 Task: In the  document policy.rtf Use the feature 'and check spelling and grammer' Select the body of letter and change paragraph spacing to  '1.5' Select the word  Good Day and change the font size to  30
Action: Mouse moved to (225, 307)
Screenshot: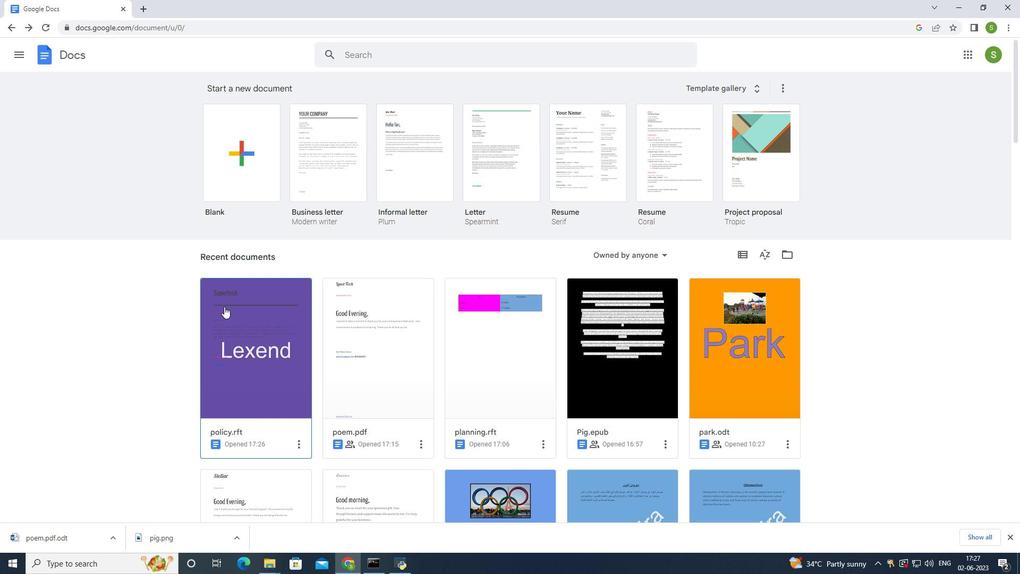 
Action: Mouse pressed left at (225, 307)
Screenshot: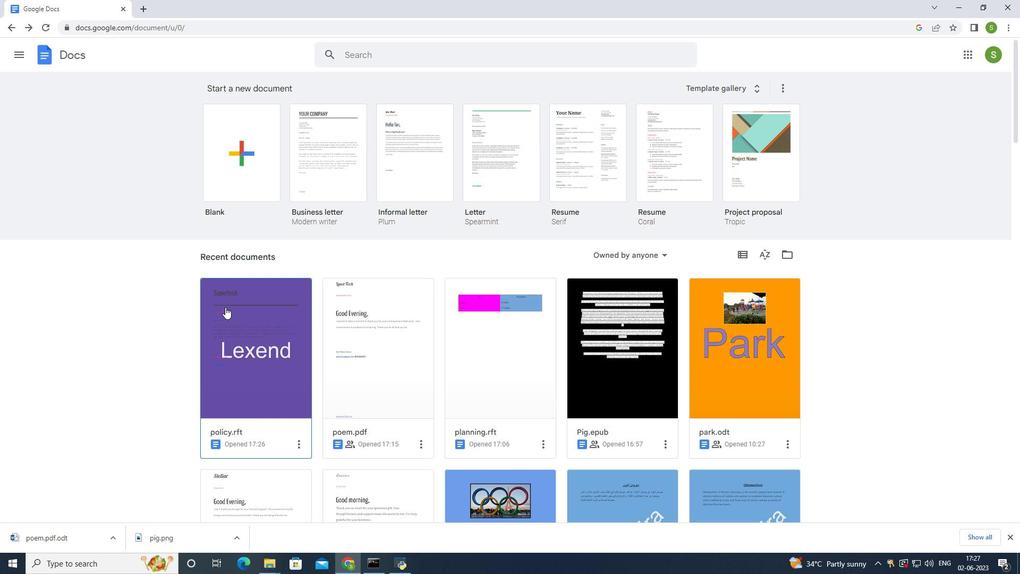 
Action: Mouse moved to (163, 57)
Screenshot: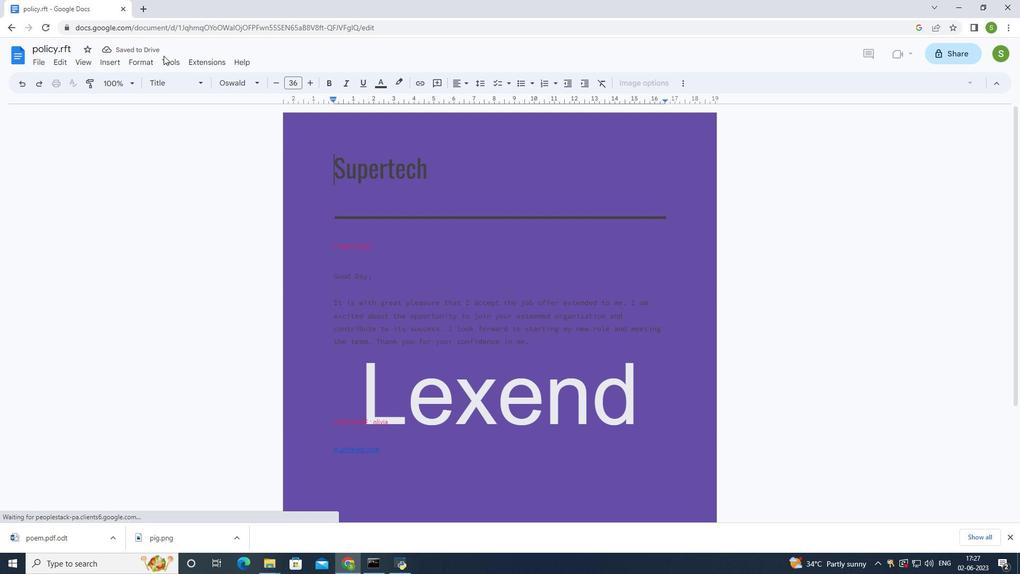 
Action: Mouse pressed left at (163, 57)
Screenshot: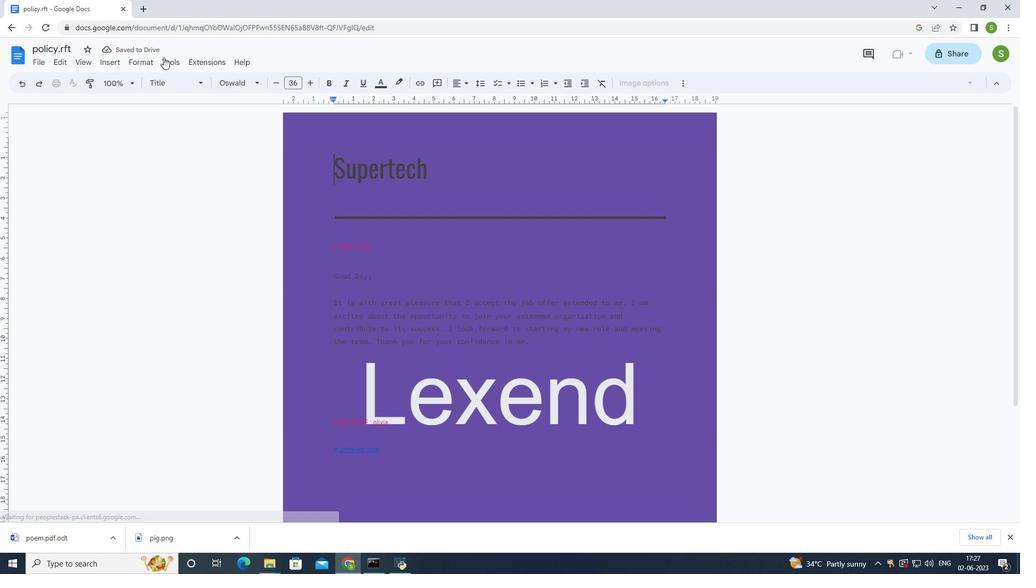 
Action: Mouse moved to (176, 77)
Screenshot: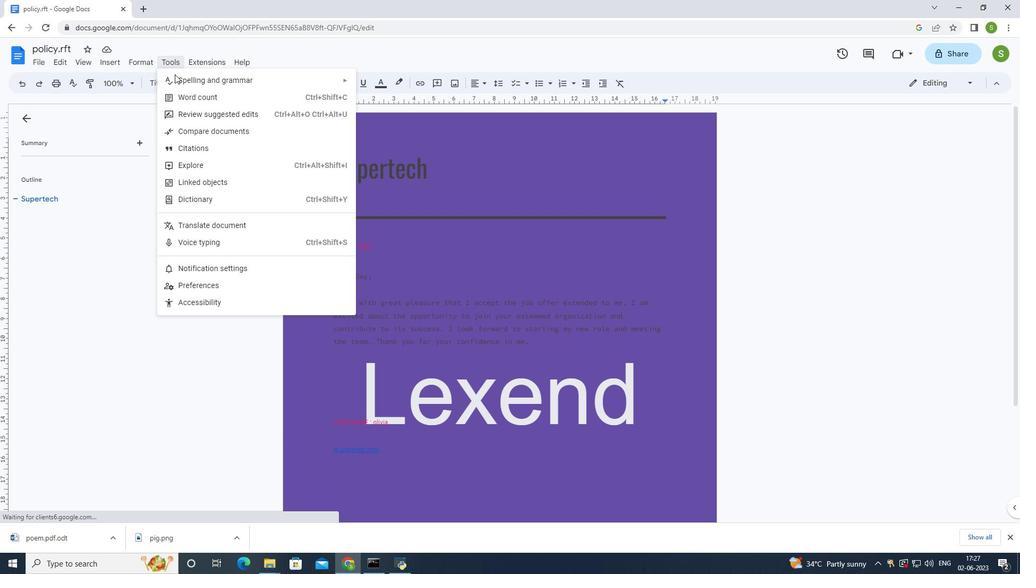 
Action: Mouse pressed left at (176, 77)
Screenshot: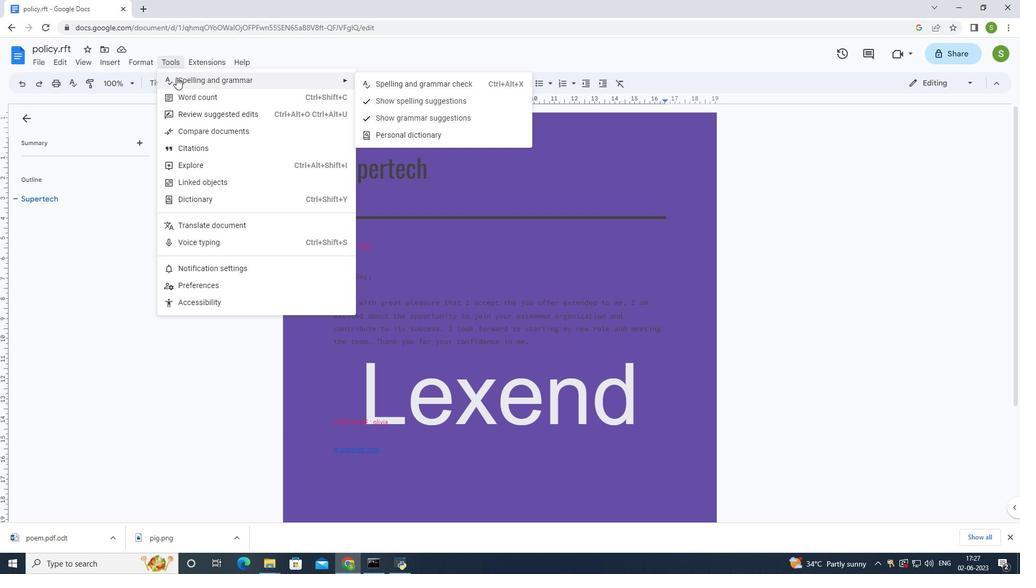 
Action: Mouse moved to (412, 84)
Screenshot: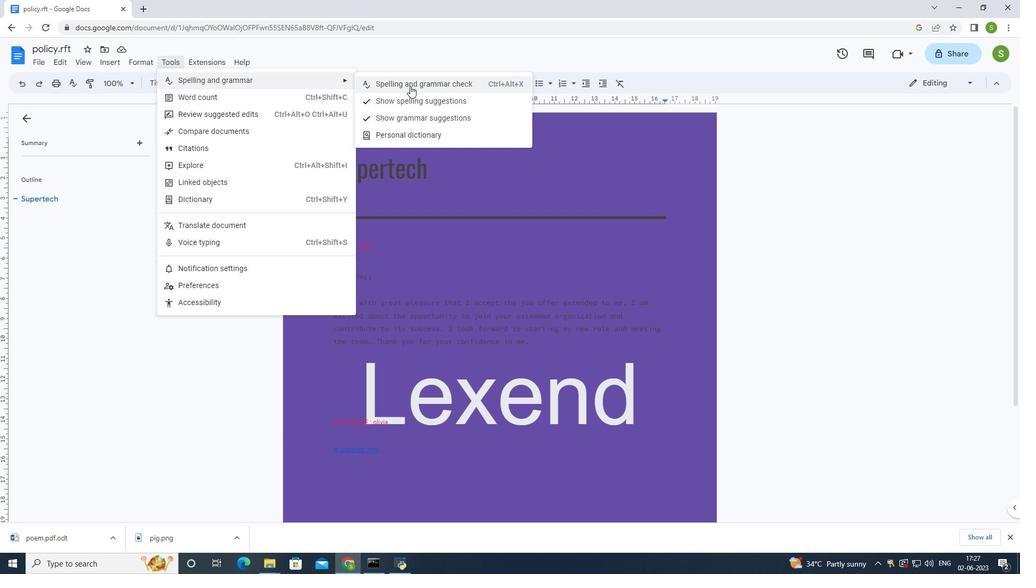 
Action: Mouse pressed left at (412, 84)
Screenshot: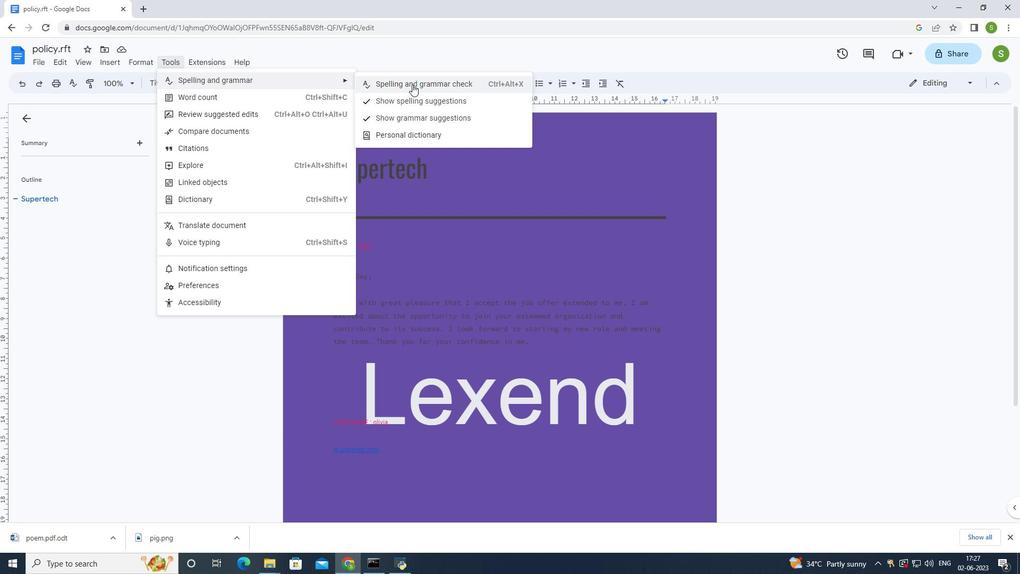 
Action: Mouse moved to (331, 269)
Screenshot: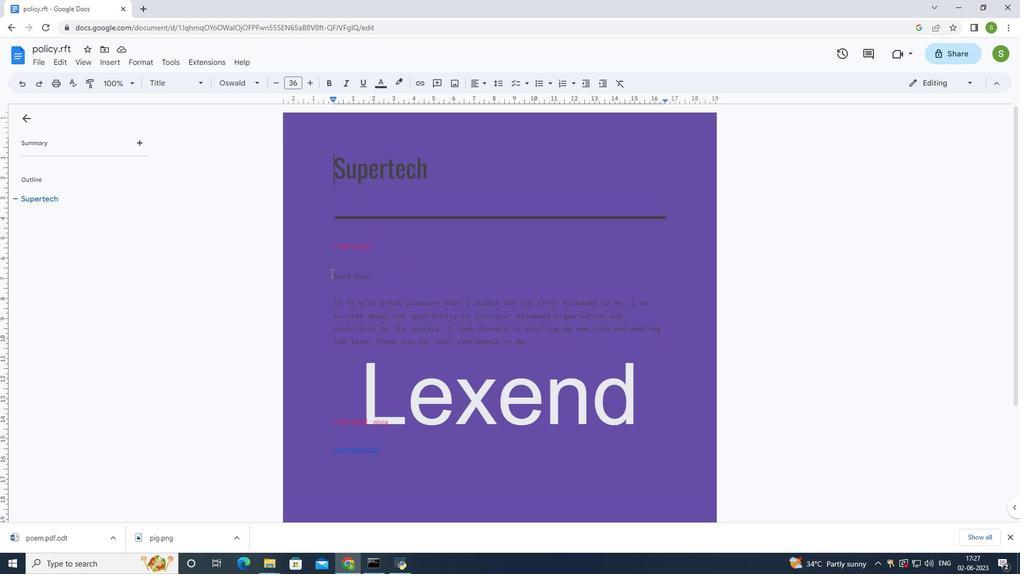
Action: Mouse pressed left at (331, 269)
Screenshot: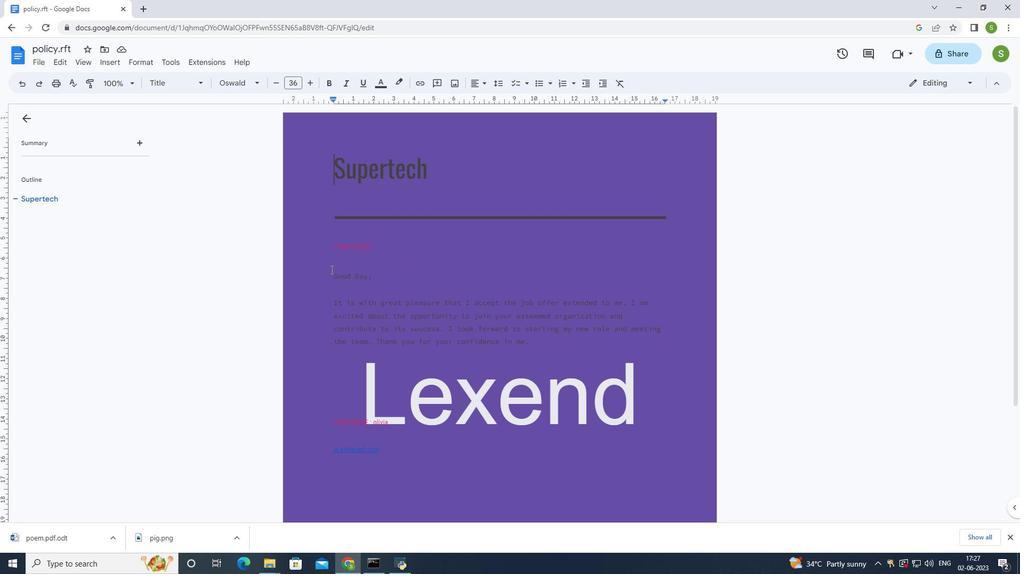 
Action: Mouse moved to (498, 85)
Screenshot: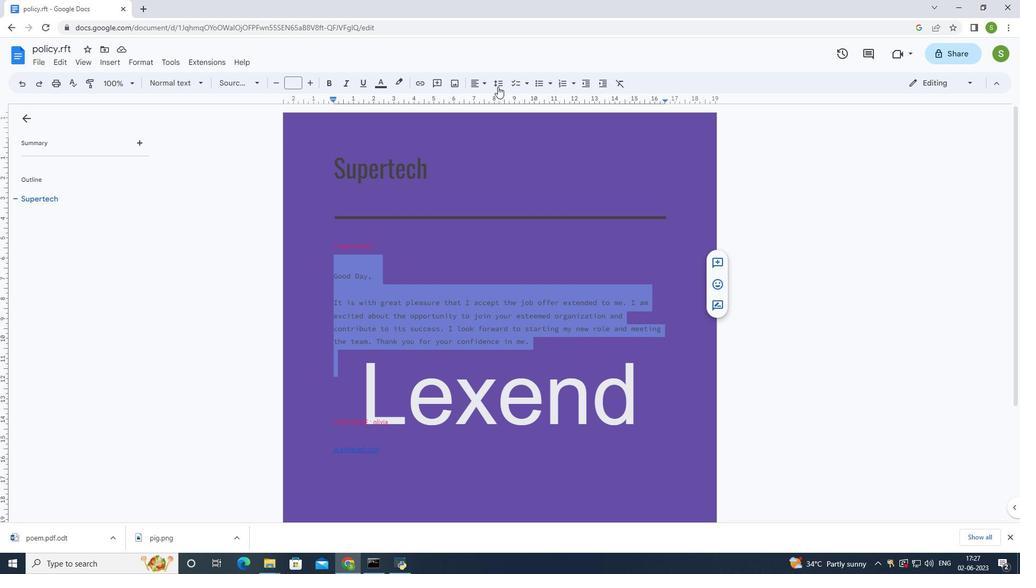 
Action: Mouse pressed left at (498, 85)
Screenshot: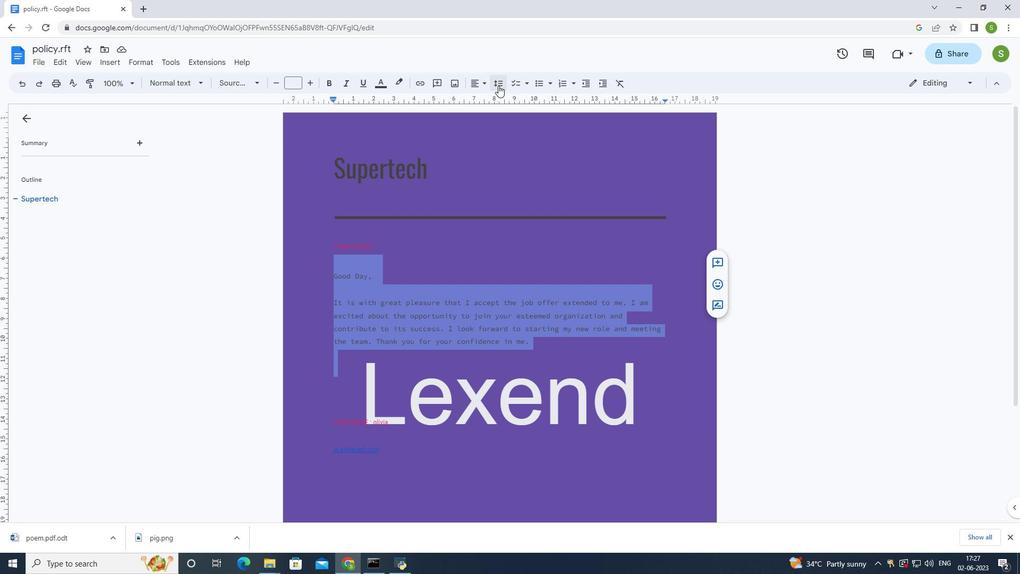 
Action: Mouse moved to (511, 136)
Screenshot: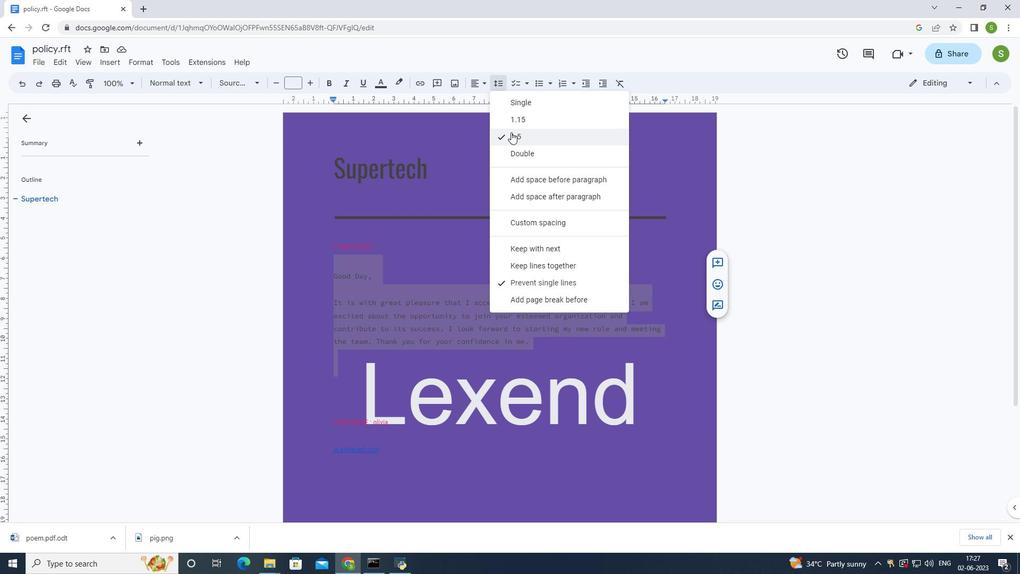
Action: Mouse pressed left at (511, 136)
Screenshot: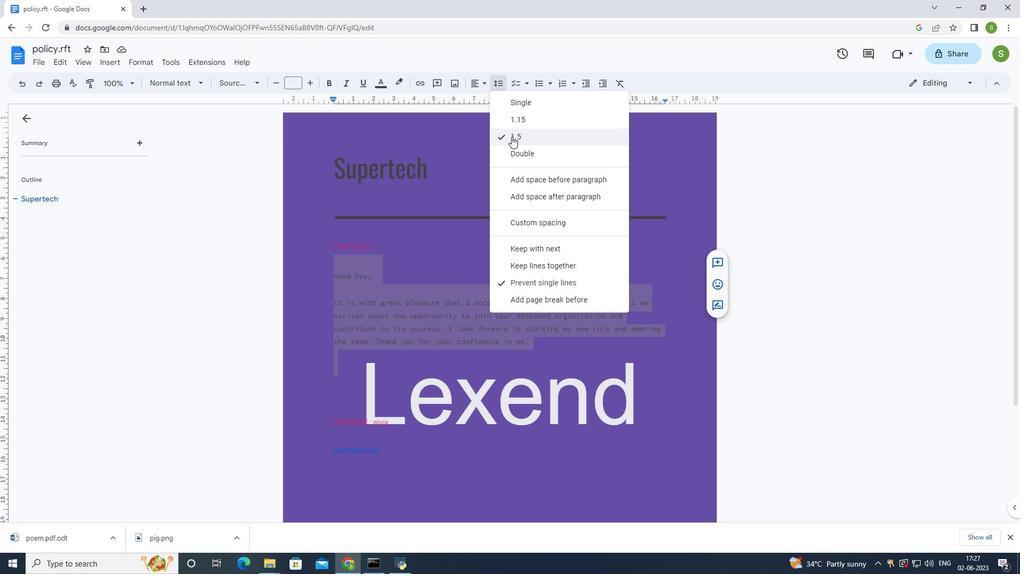 
Action: Mouse moved to (318, 257)
Screenshot: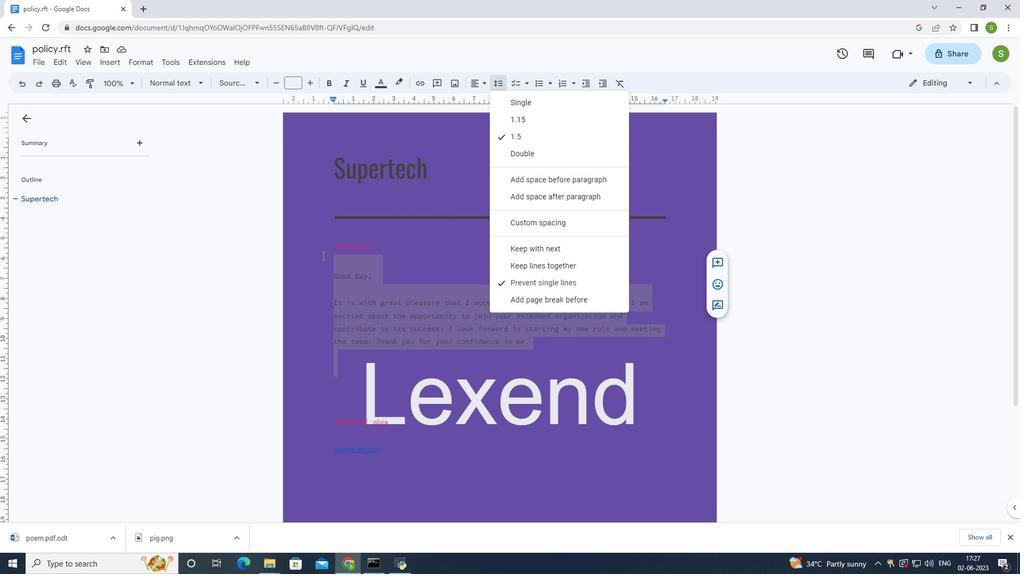 
Action: Mouse pressed left at (318, 257)
Screenshot: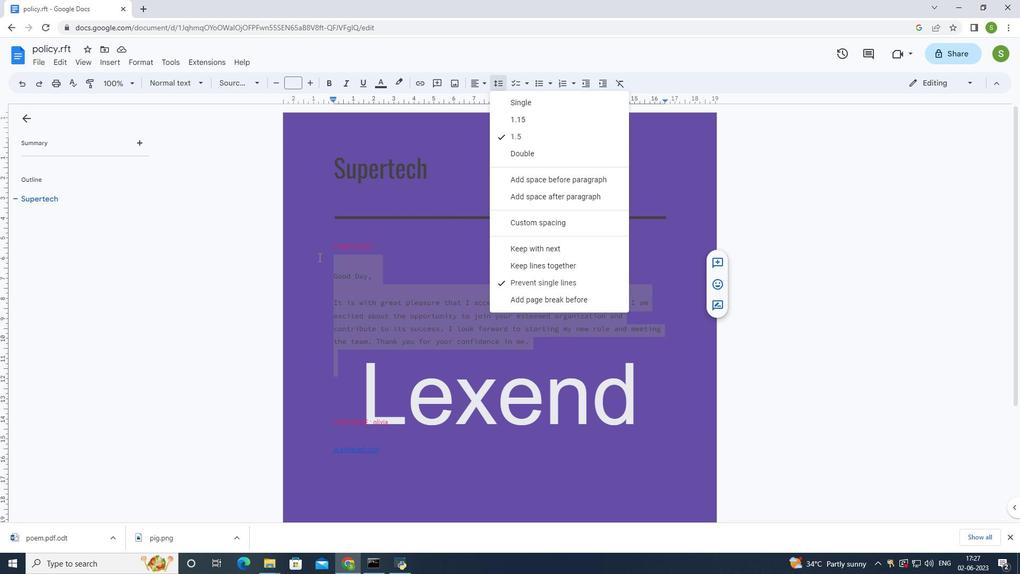 
Action: Mouse moved to (367, 273)
Screenshot: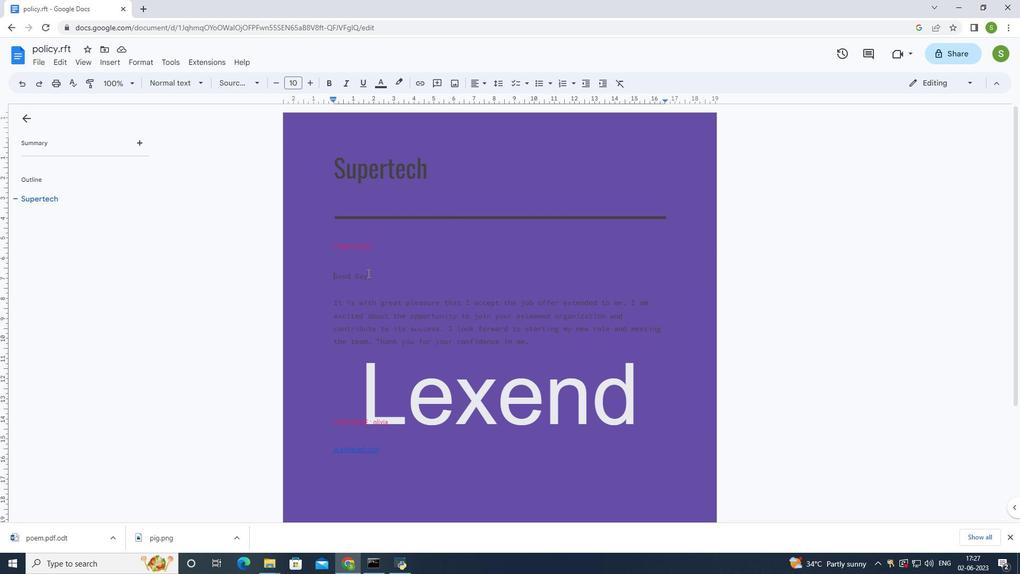 
Action: Mouse pressed left at (367, 273)
Screenshot: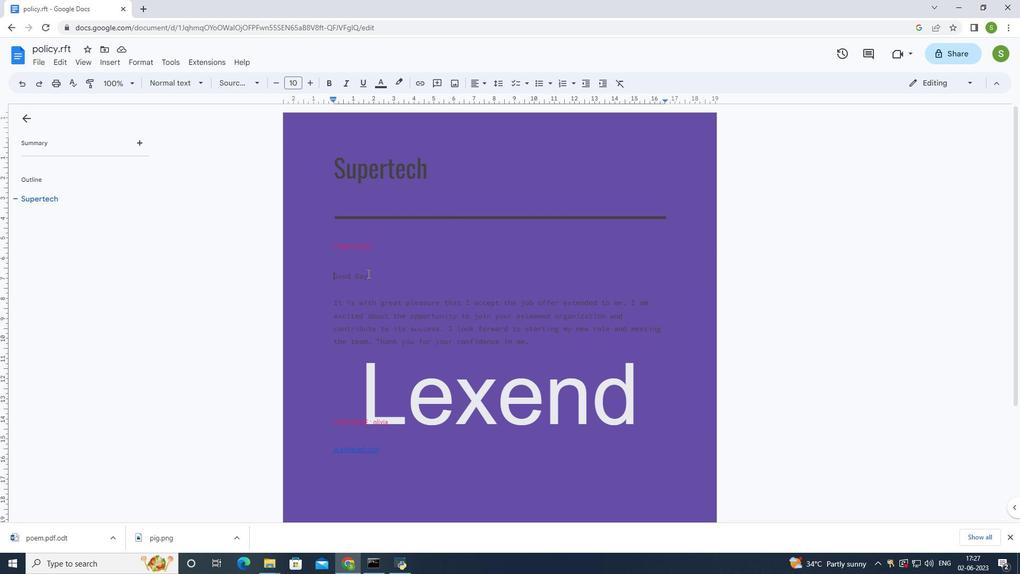 
Action: Mouse moved to (306, 84)
Screenshot: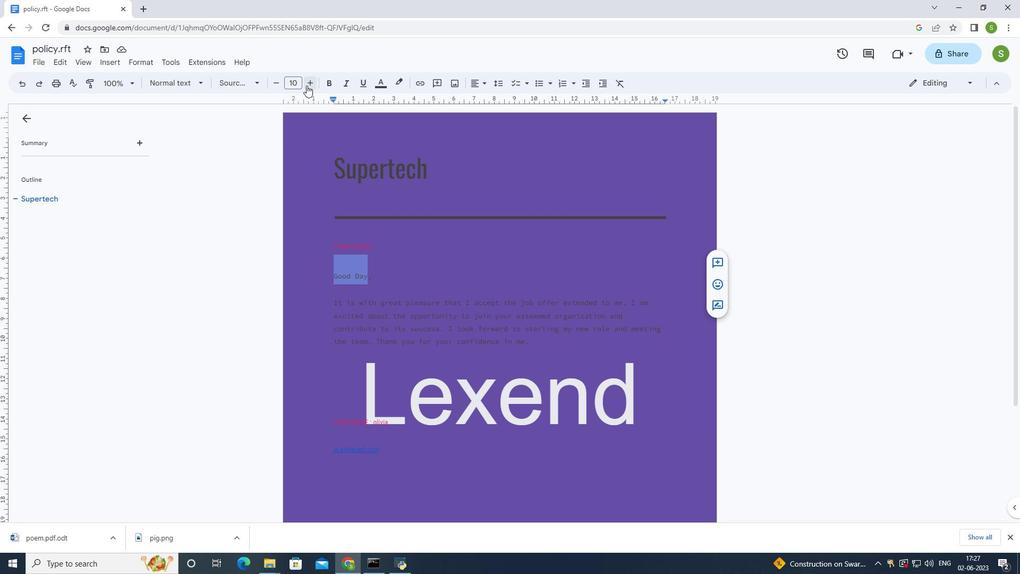
Action: Mouse pressed left at (306, 84)
Screenshot: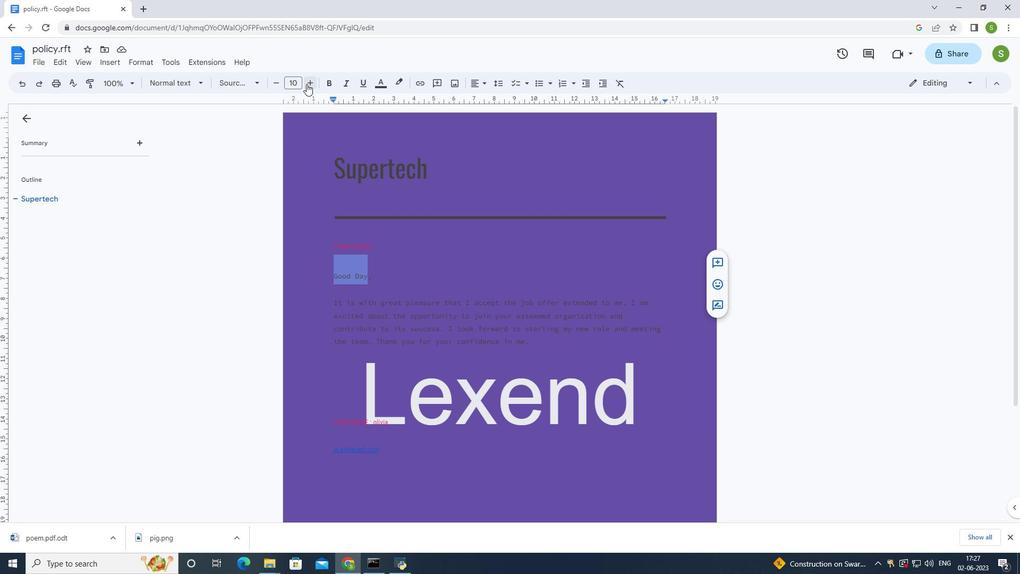 
Action: Mouse pressed left at (306, 84)
Screenshot: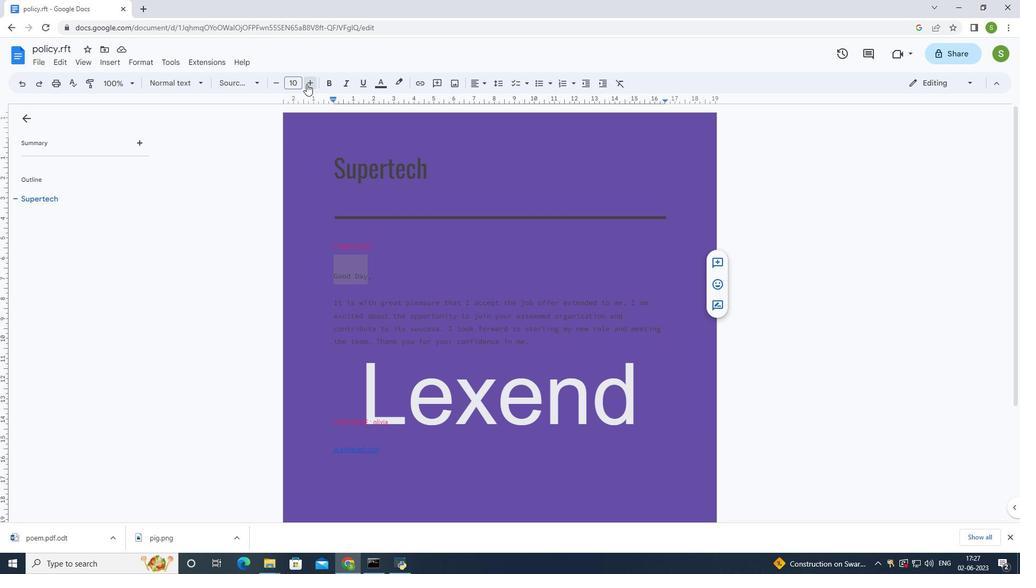 
Action: Mouse pressed left at (306, 84)
Screenshot: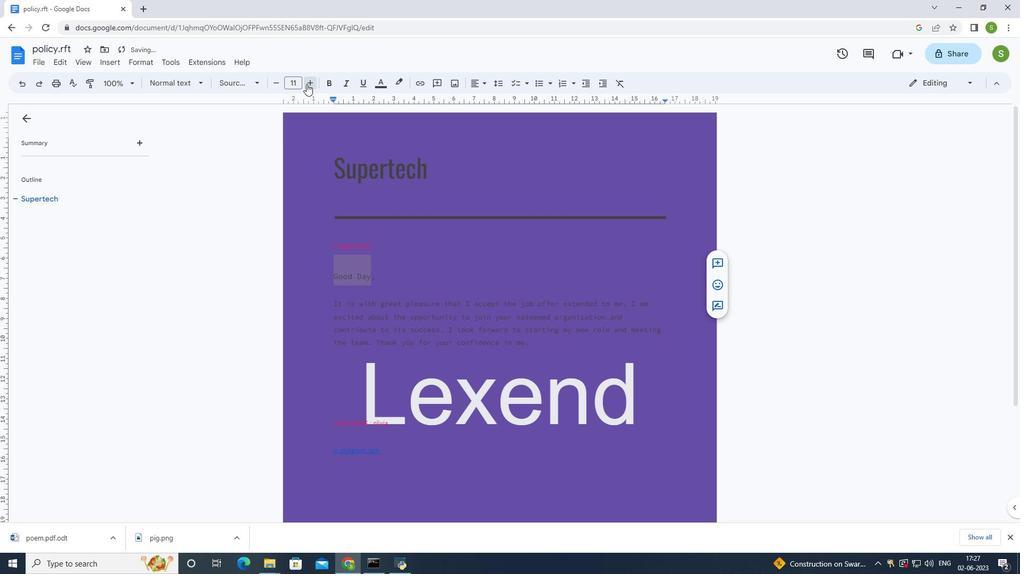 
Action: Mouse pressed left at (306, 84)
Screenshot: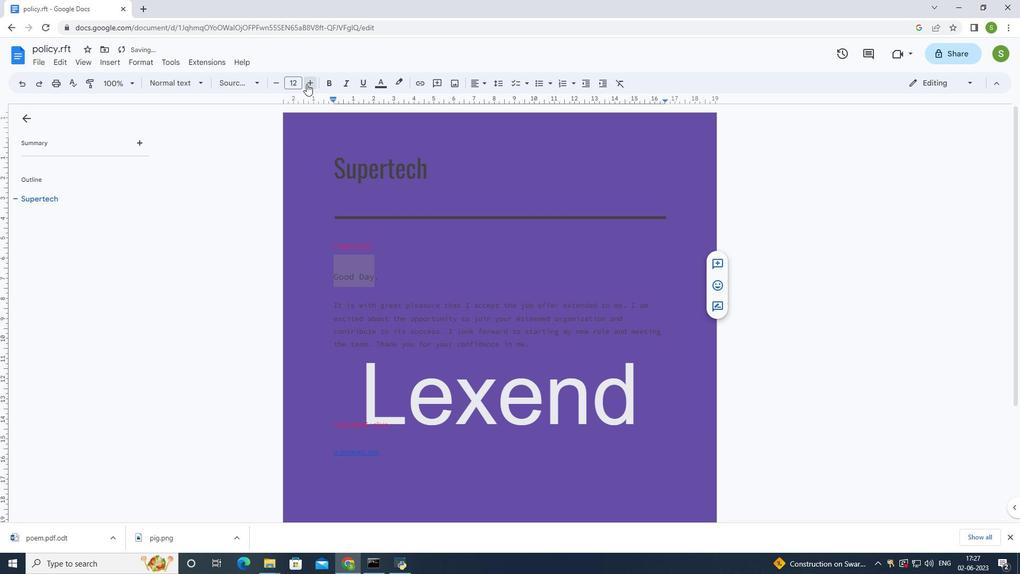
Action: Mouse pressed left at (306, 84)
Screenshot: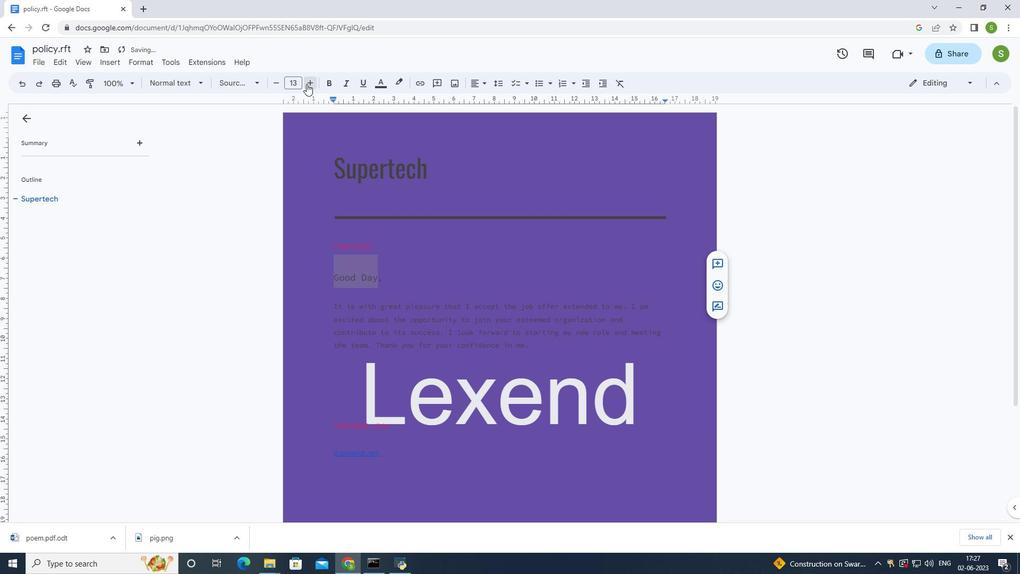 
Action: Mouse pressed left at (306, 84)
Screenshot: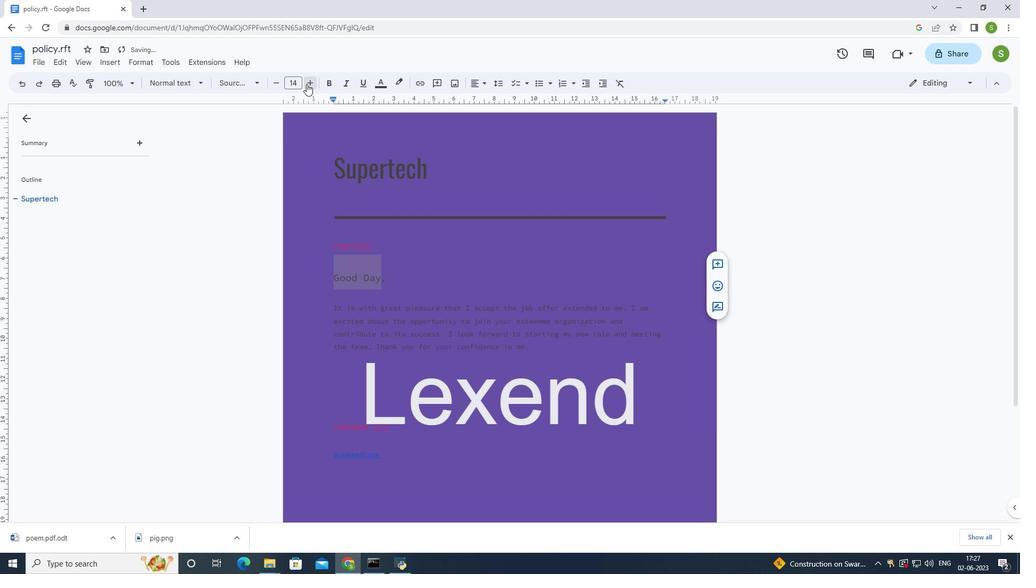 
Action: Mouse pressed left at (306, 84)
Screenshot: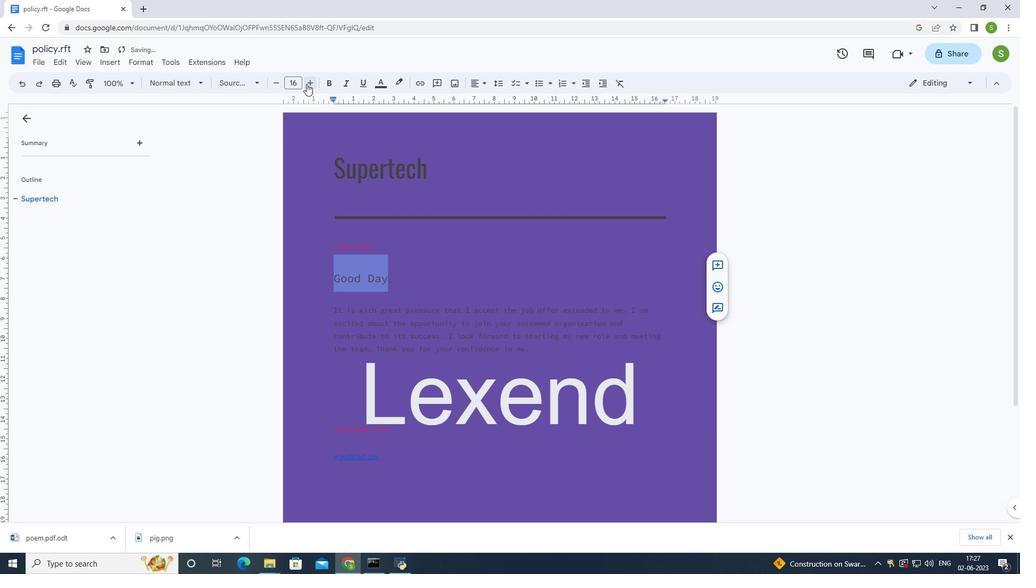 
Action: Mouse pressed left at (306, 84)
Screenshot: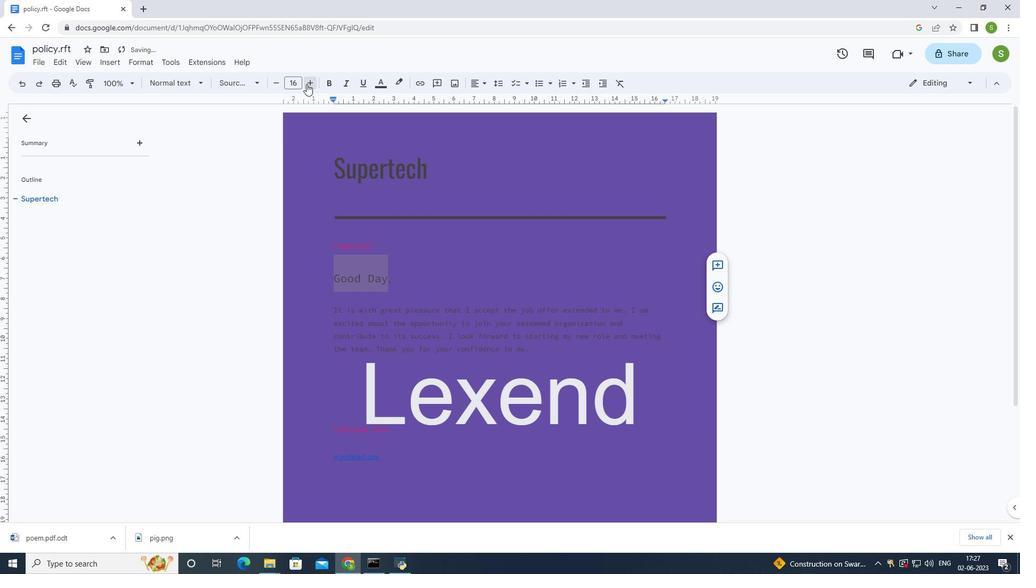 
Action: Mouse moved to (306, 84)
Screenshot: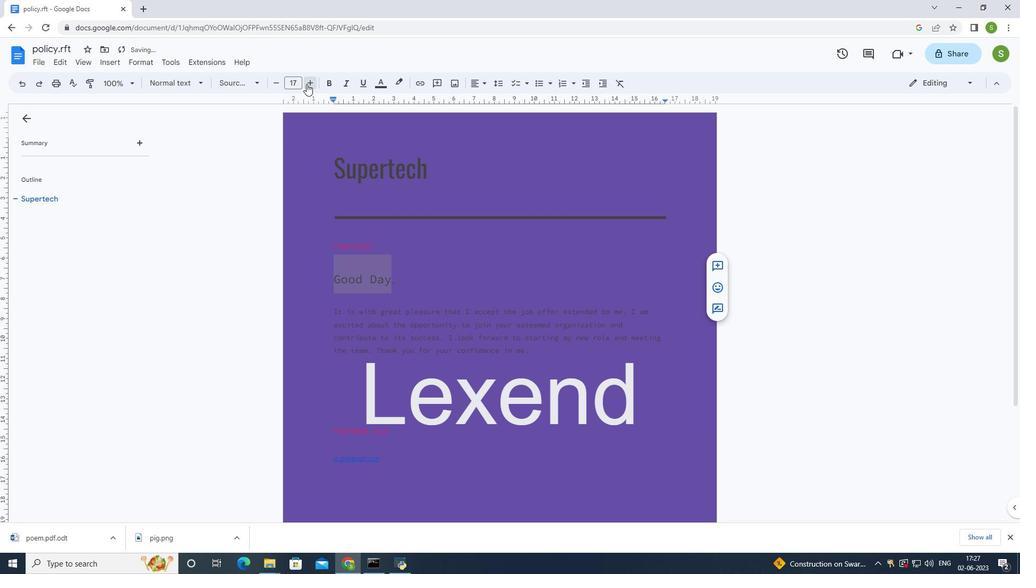 
Action: Mouse pressed left at (306, 84)
Screenshot: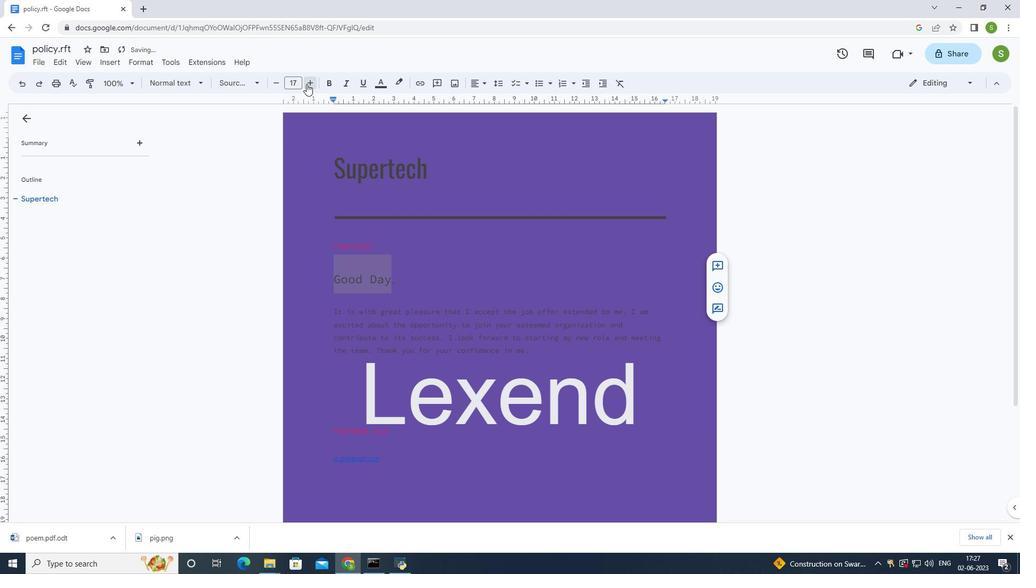 
Action: Mouse moved to (306, 84)
Screenshot: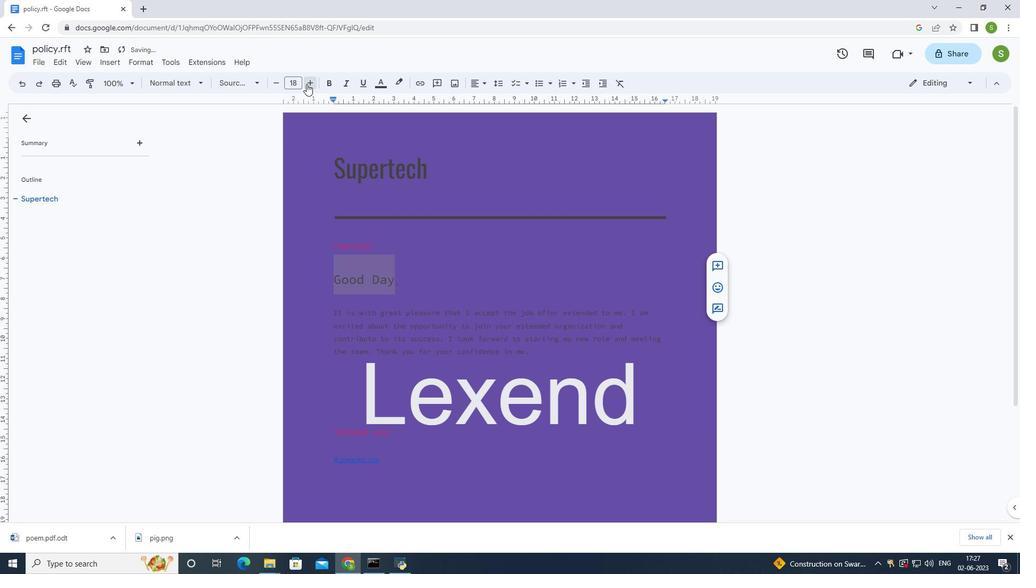 
Action: Mouse pressed left at (306, 84)
Screenshot: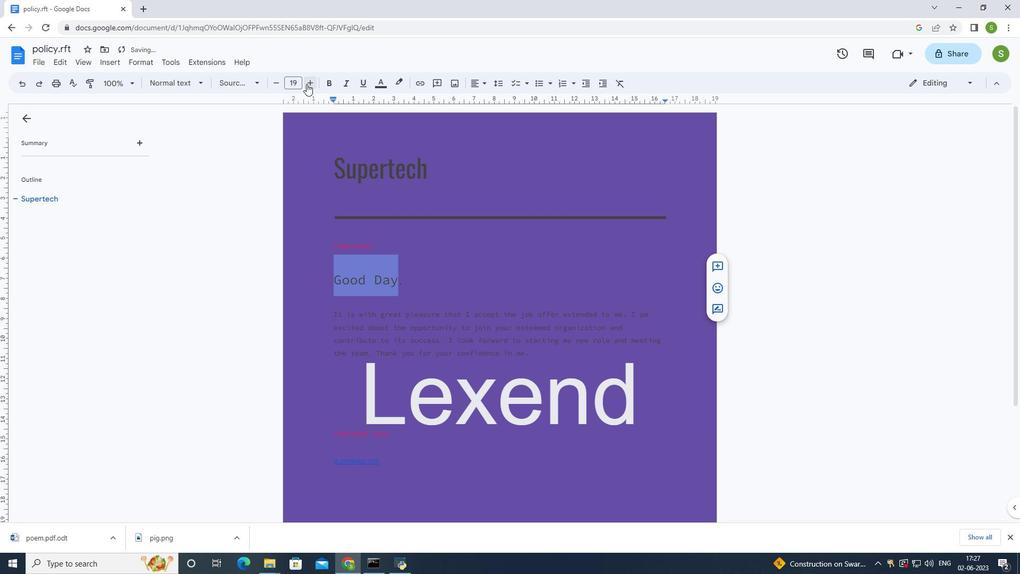 
Action: Mouse moved to (306, 85)
Screenshot: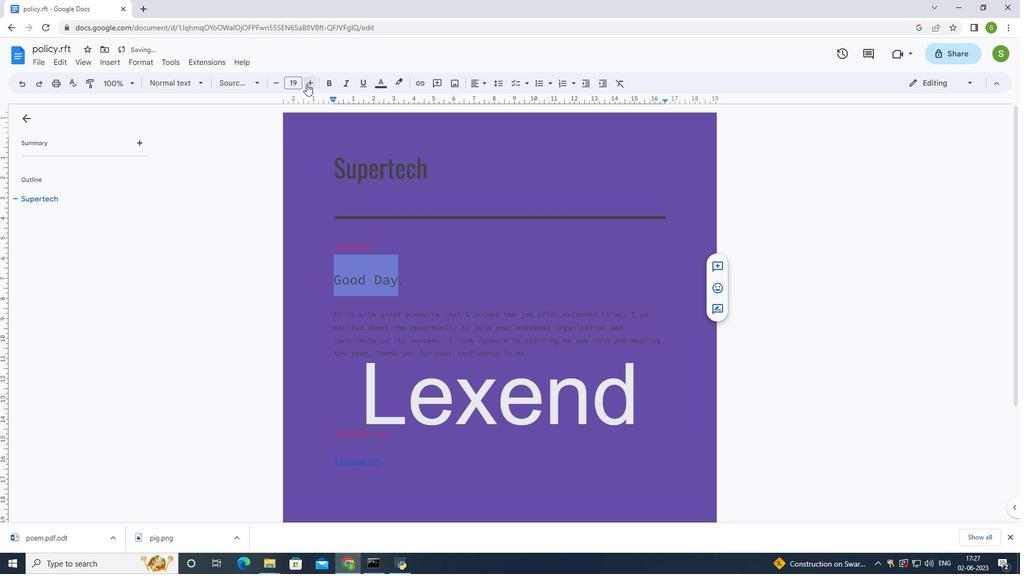 
Action: Mouse pressed left at (306, 85)
Screenshot: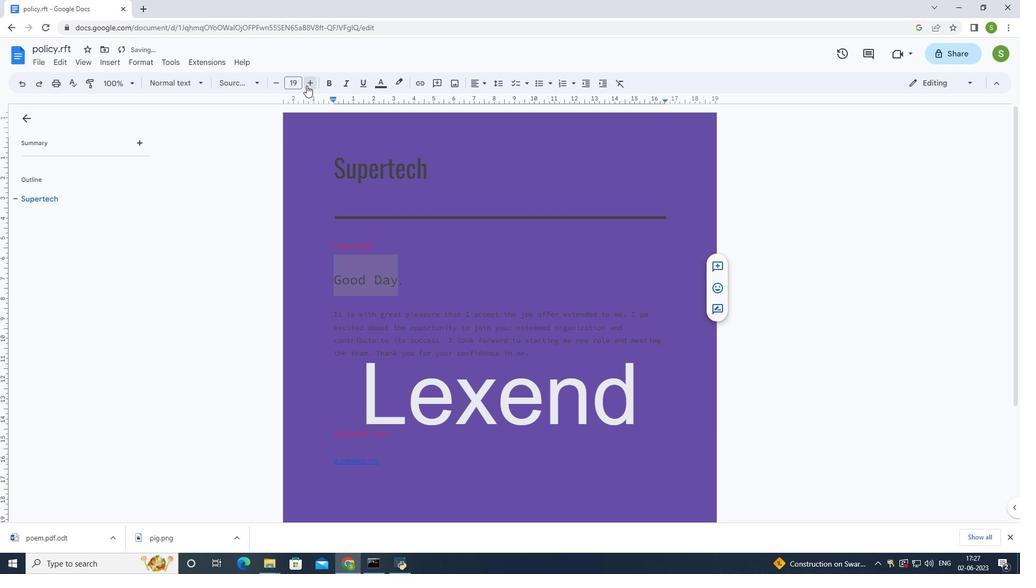 
Action: Mouse pressed left at (306, 85)
Screenshot: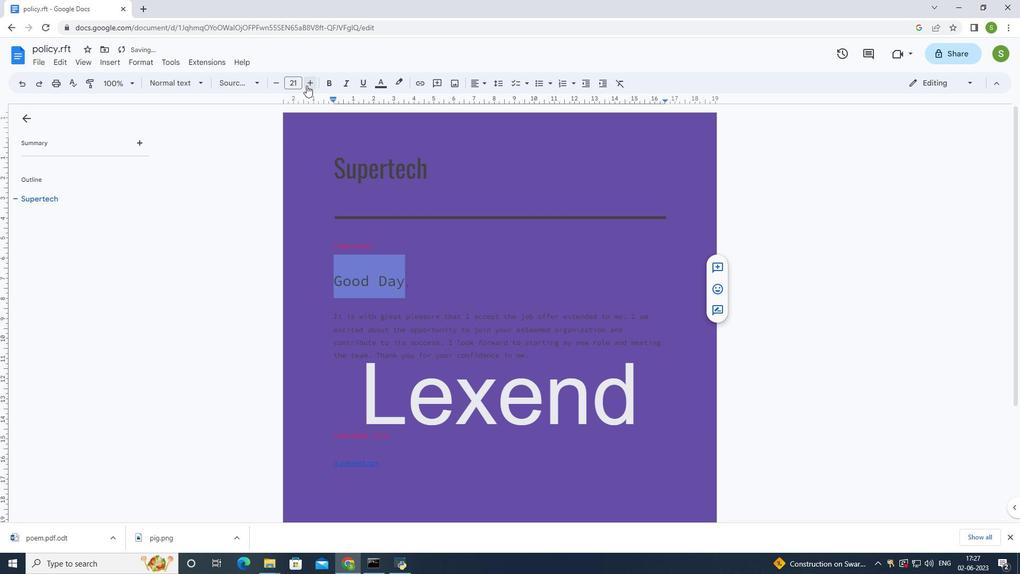 
Action: Mouse pressed left at (306, 85)
Screenshot: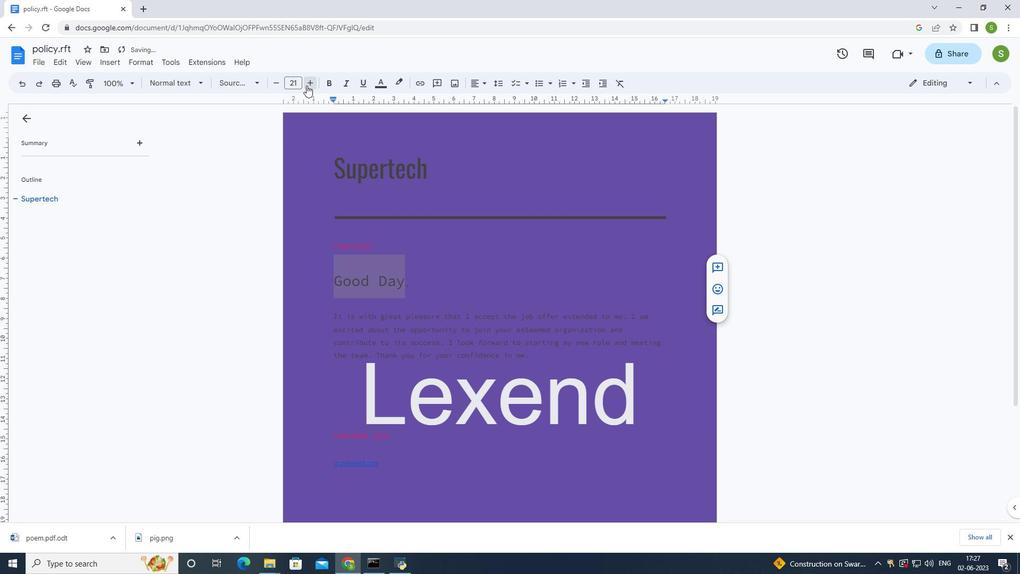 
Action: Mouse pressed left at (306, 85)
Screenshot: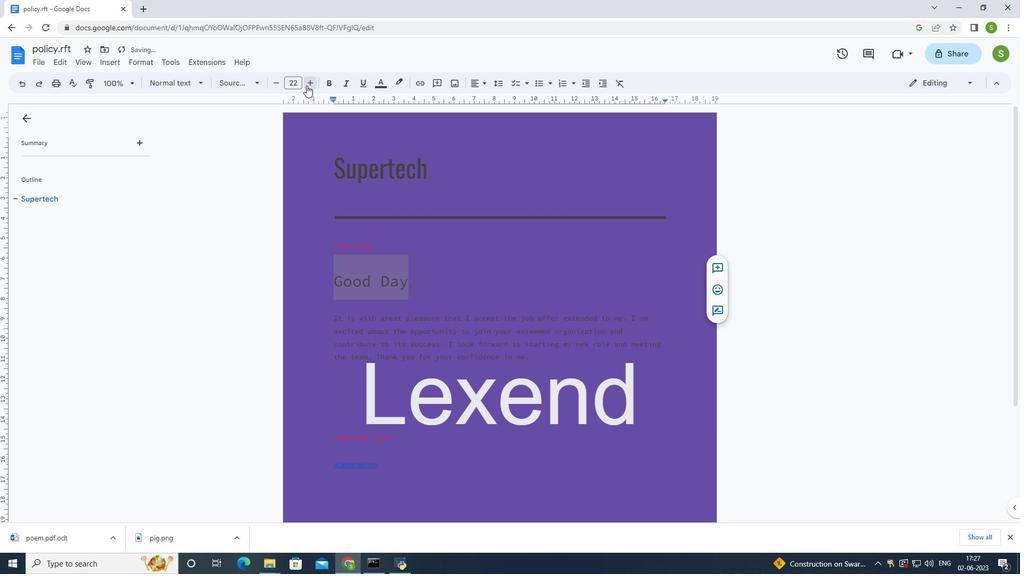 
Action: Mouse pressed left at (306, 85)
Screenshot: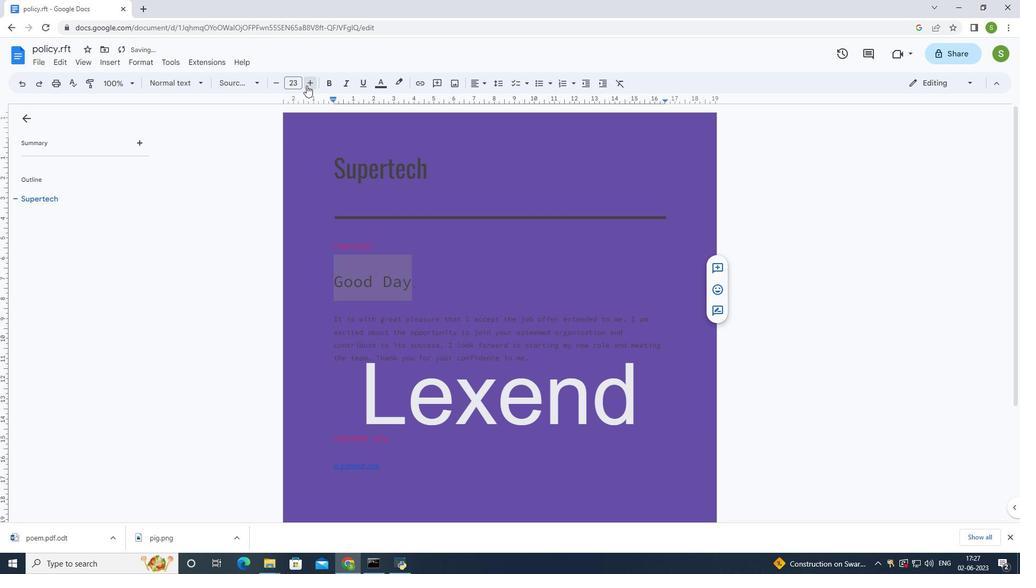 
Action: Mouse moved to (306, 85)
Screenshot: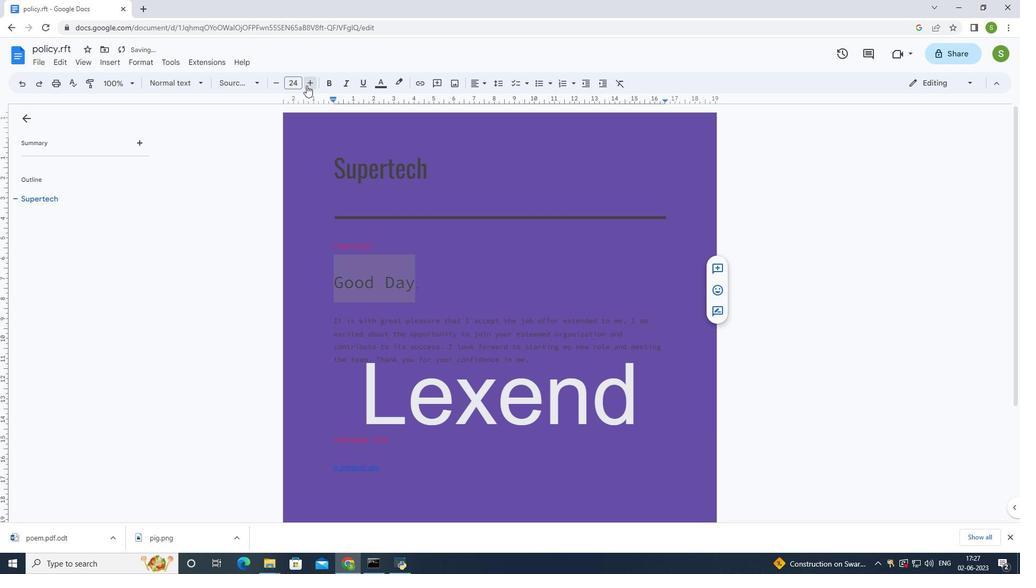 
Action: Mouse pressed left at (306, 85)
Screenshot: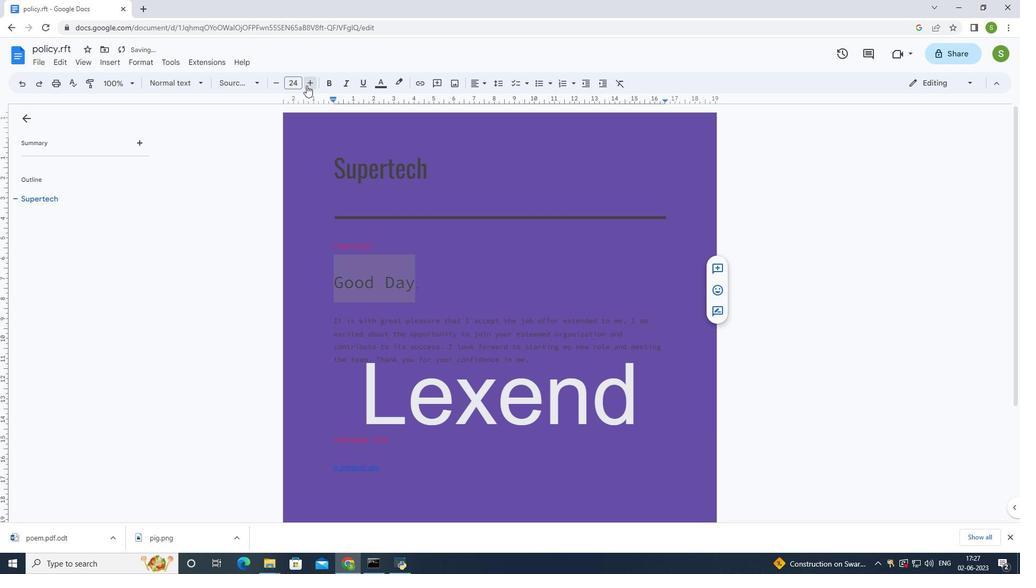 
Action: Mouse pressed left at (306, 85)
Screenshot: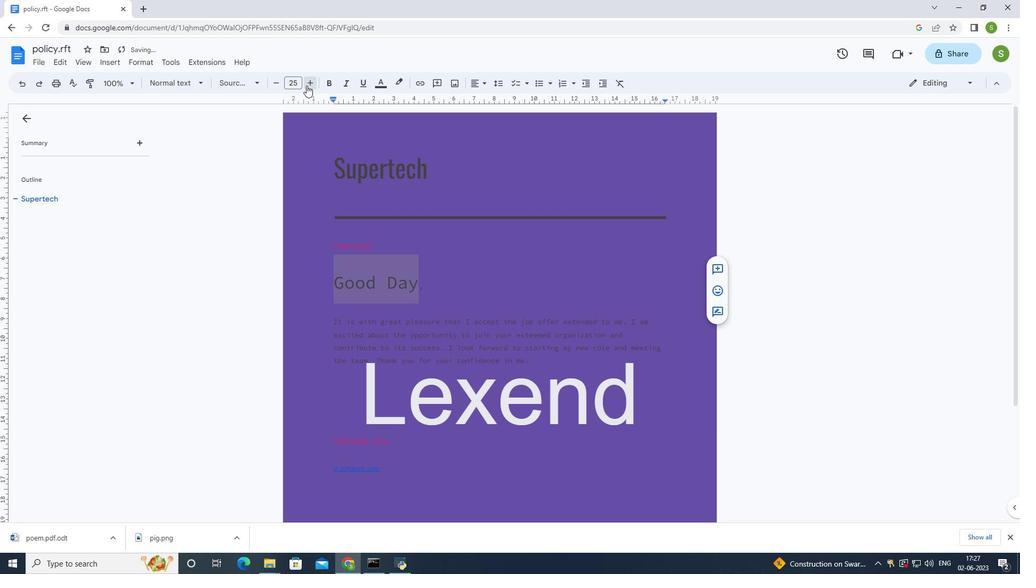 
Action: Mouse pressed left at (306, 85)
Screenshot: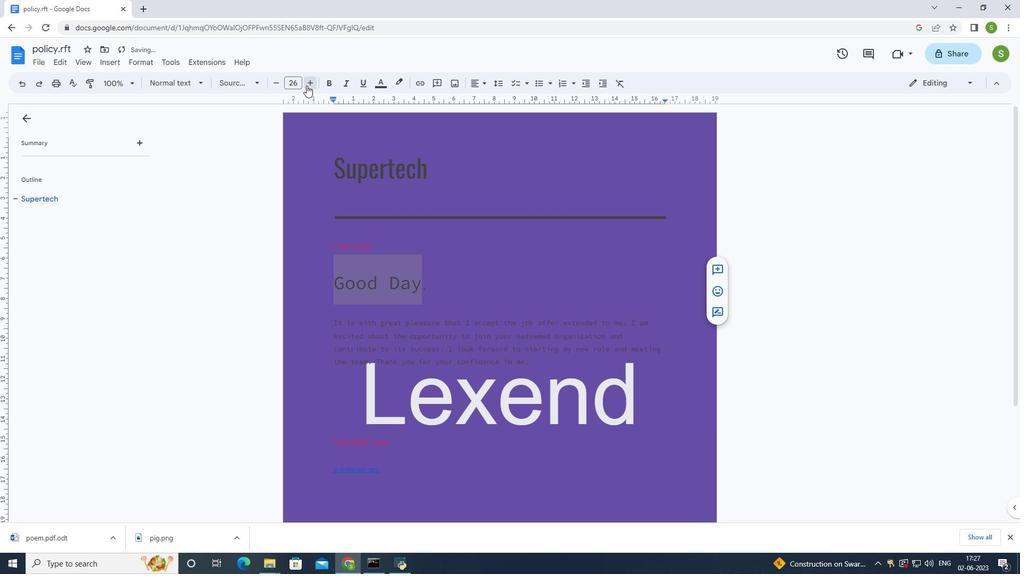 
Action: Mouse pressed left at (306, 85)
Screenshot: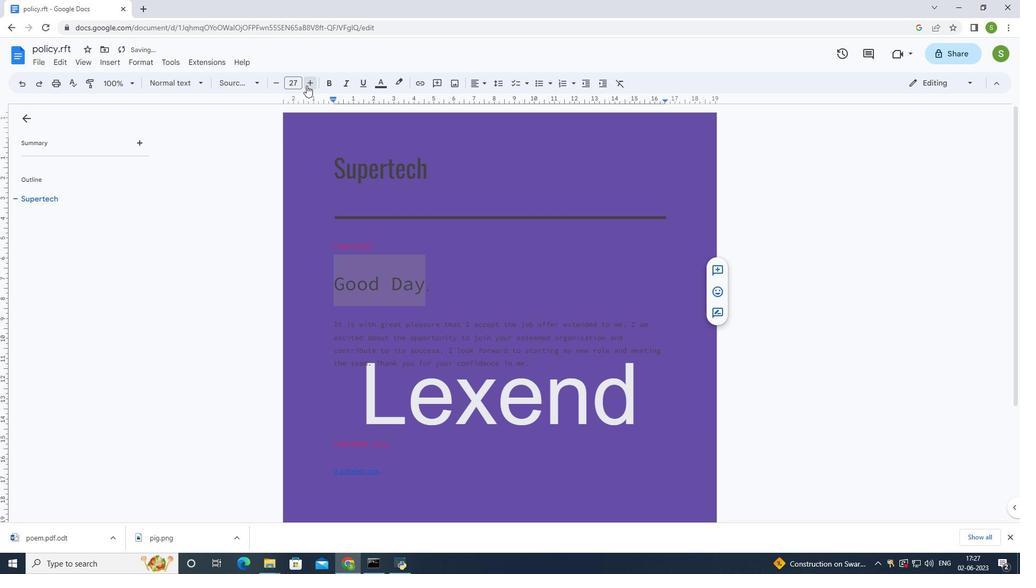 
Action: Mouse moved to (306, 85)
Screenshot: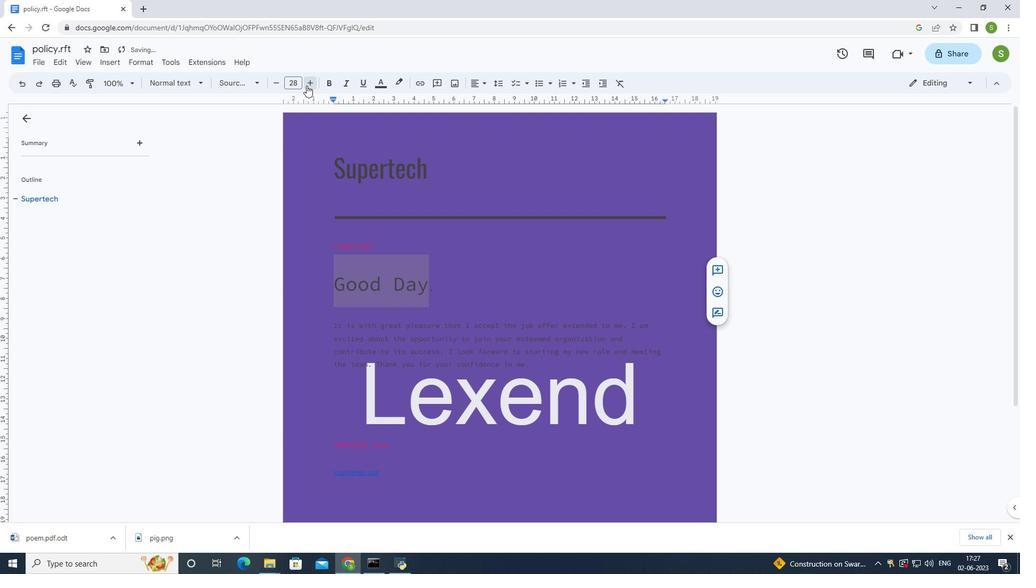 
Action: Mouse pressed left at (306, 85)
Screenshot: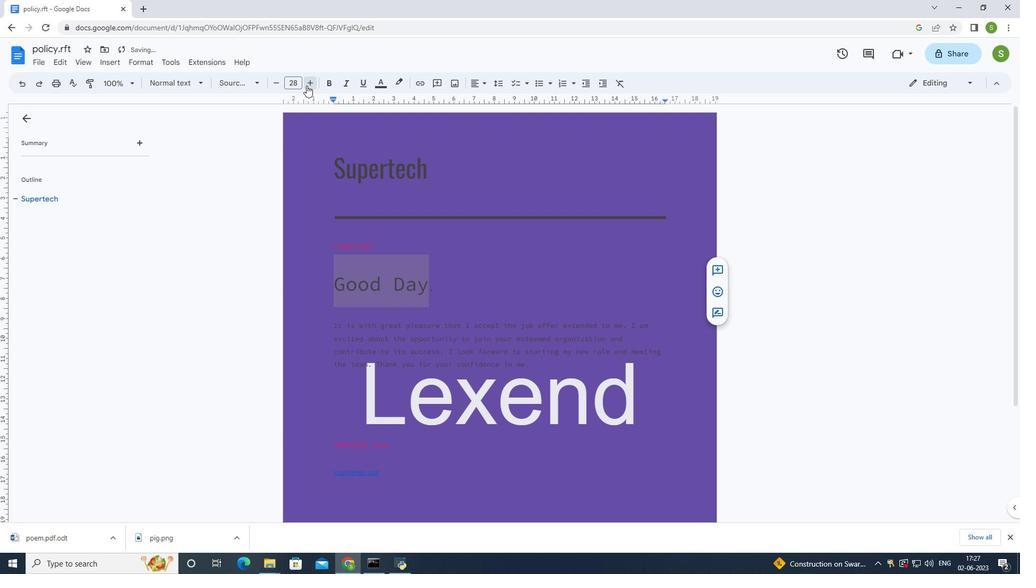 
Action: Mouse moved to (500, 269)
Screenshot: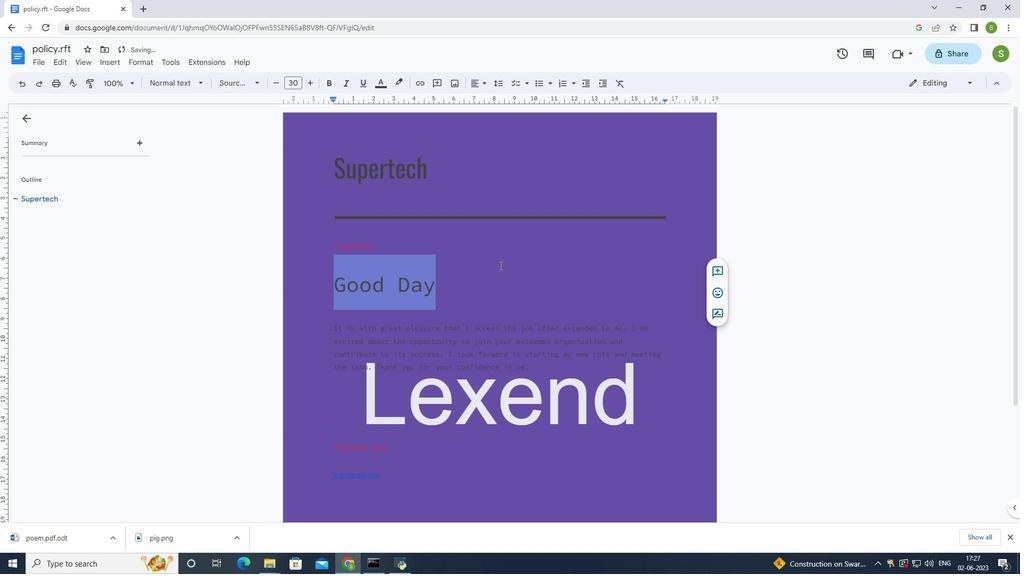 
Action: Mouse pressed left at (500, 269)
Screenshot: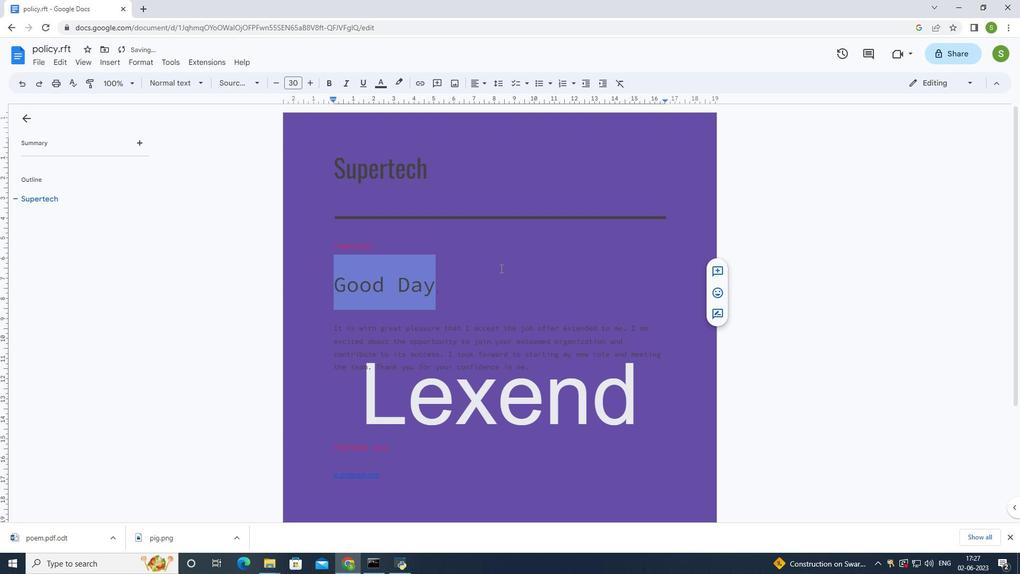 
Action: Mouse moved to (486, 230)
Screenshot: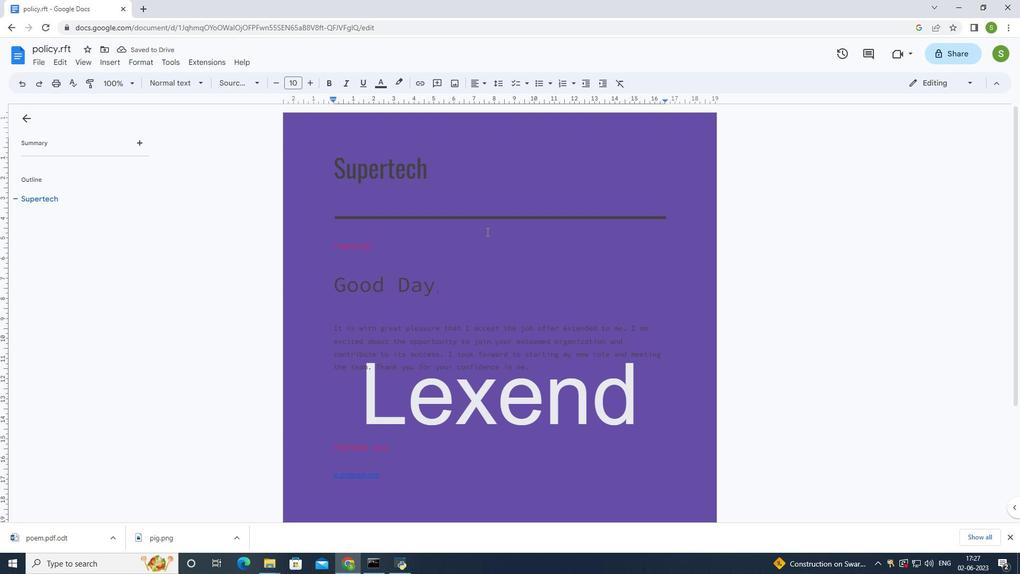 
